 Task: Create a due date automation trigger when advanced on, on the monday of the week before a card is due add dates starting in between 1 and 5 days at 11:00 AM.
Action: Mouse moved to (1159, 90)
Screenshot: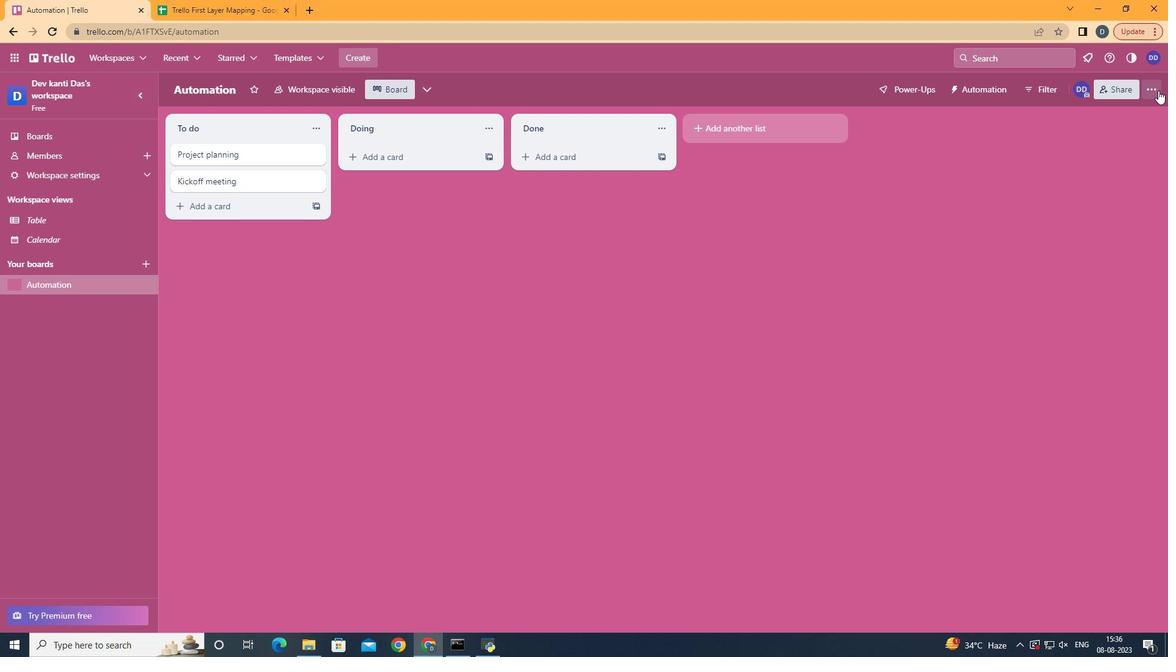 
Action: Mouse pressed left at (1159, 90)
Screenshot: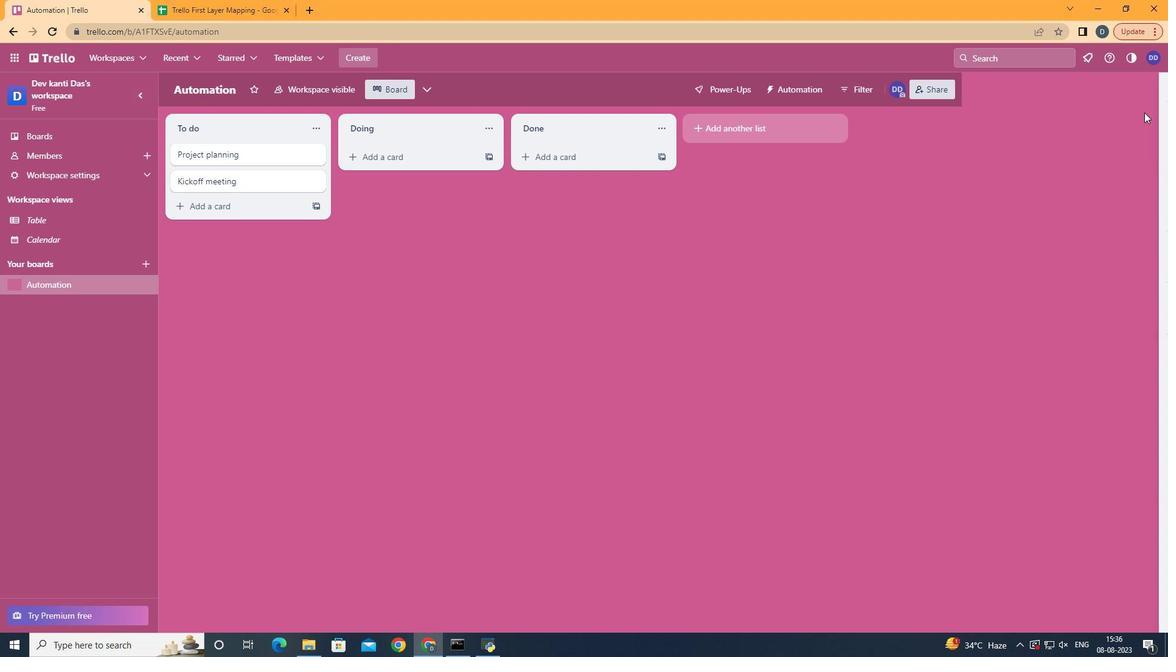 
Action: Mouse moved to (1078, 253)
Screenshot: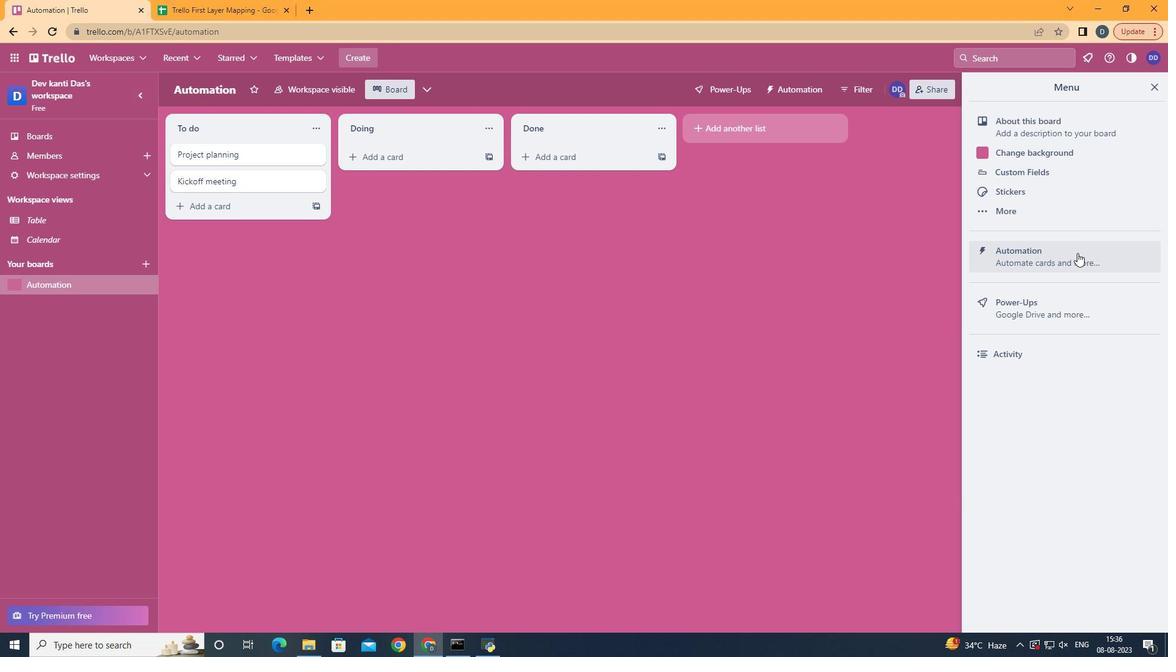 
Action: Mouse pressed left at (1078, 253)
Screenshot: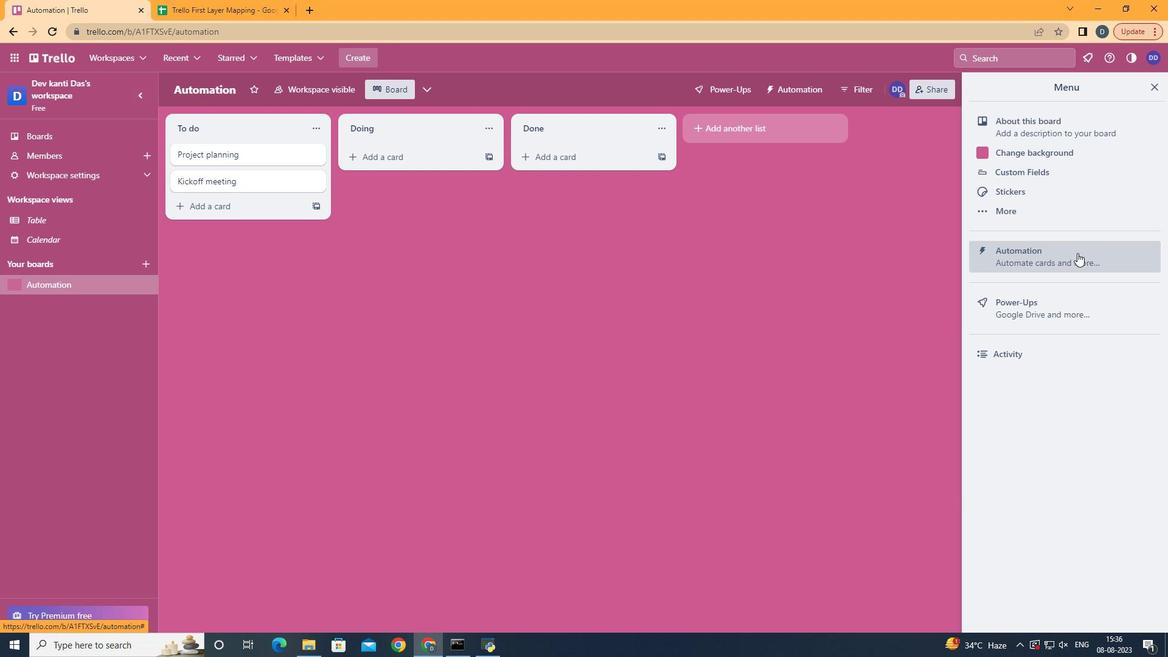 
Action: Mouse moved to (238, 248)
Screenshot: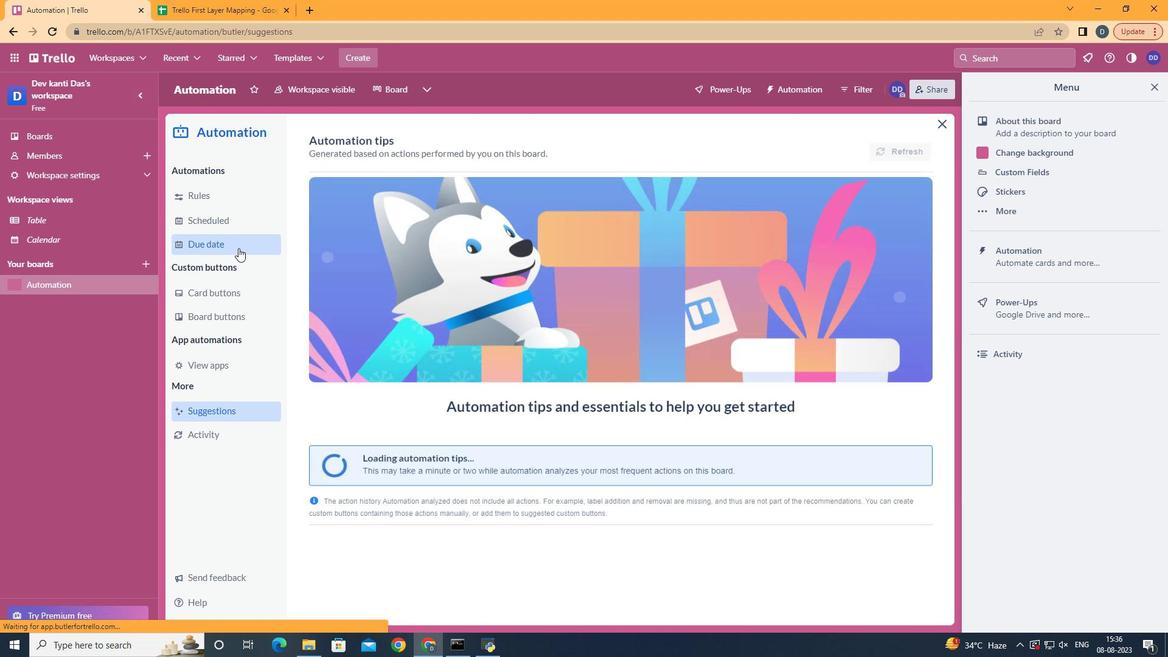
Action: Mouse pressed left at (238, 248)
Screenshot: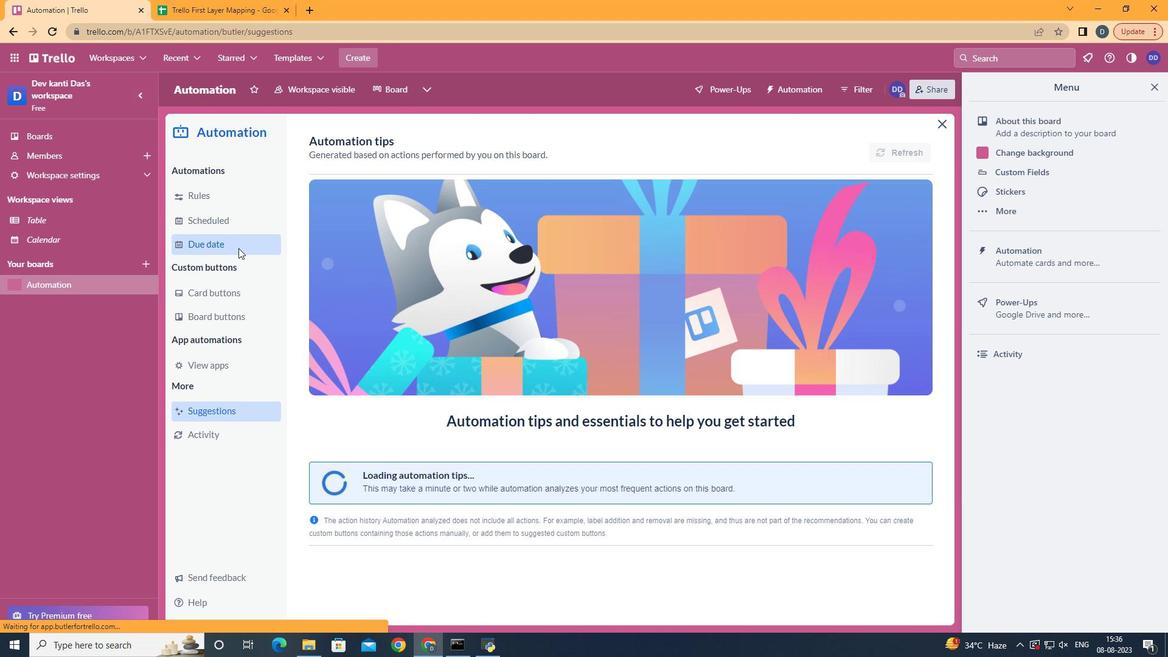 
Action: Mouse moved to (845, 145)
Screenshot: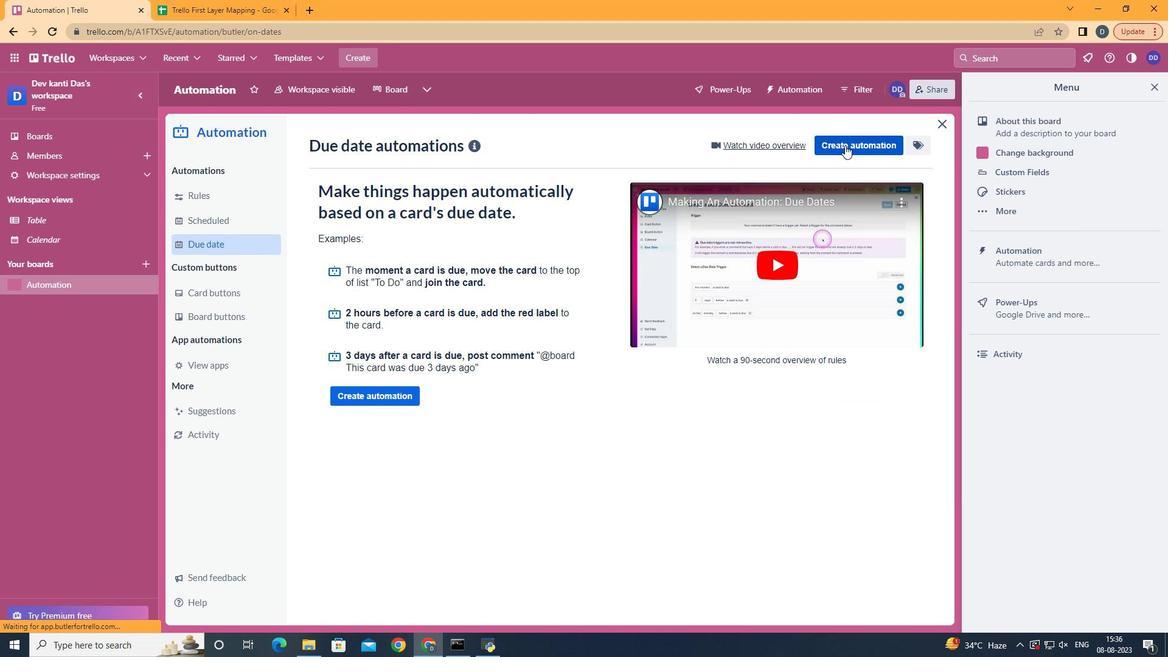 
Action: Mouse pressed left at (845, 145)
Screenshot: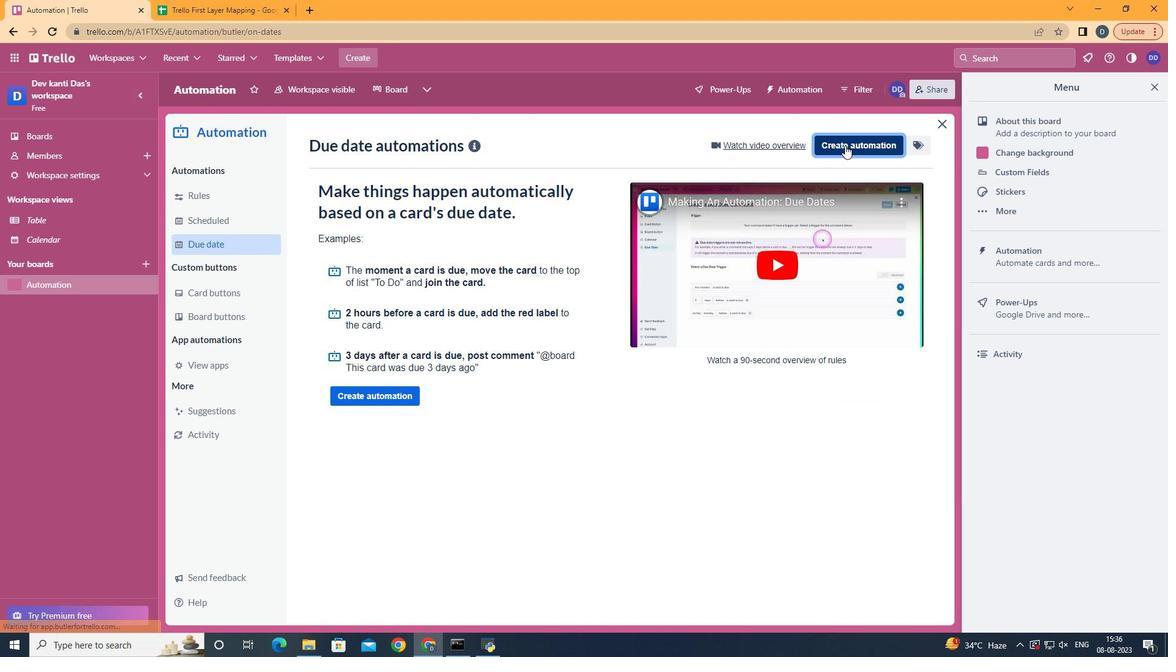 
Action: Mouse moved to (628, 270)
Screenshot: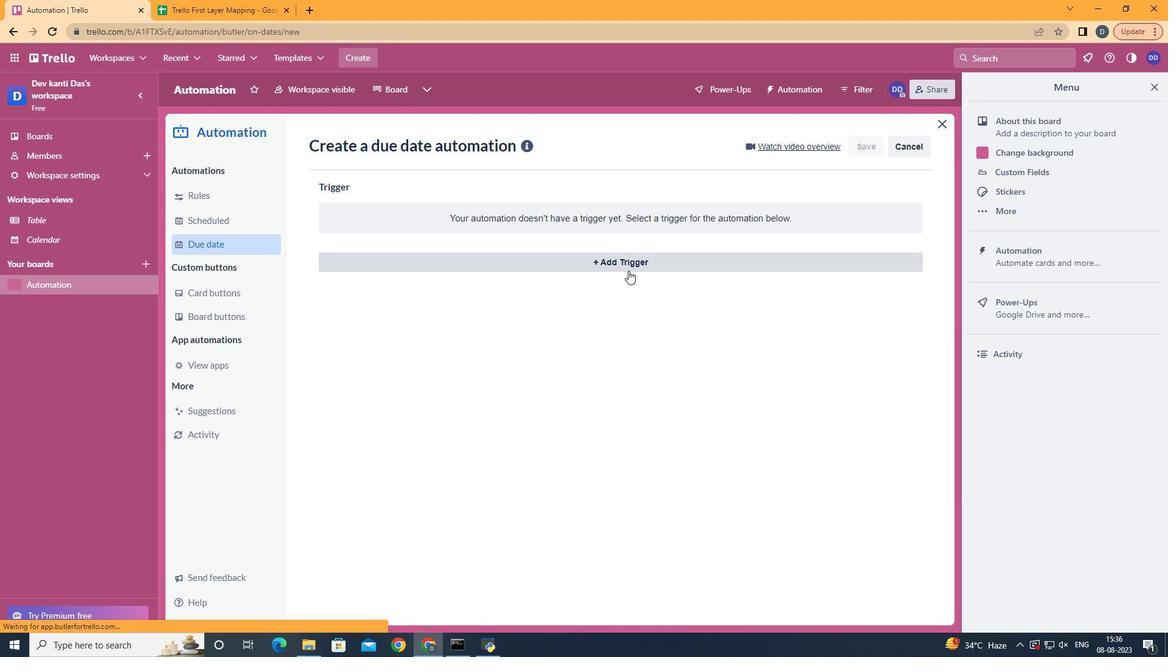 
Action: Mouse pressed left at (628, 270)
Screenshot: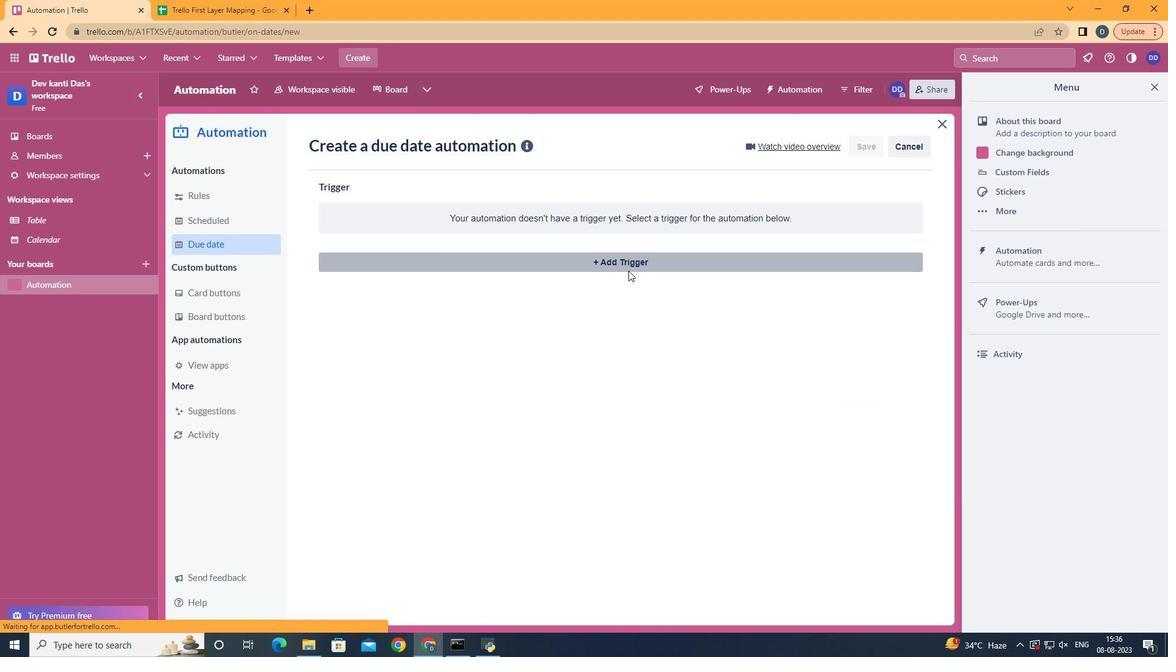 
Action: Mouse moved to (437, 583)
Screenshot: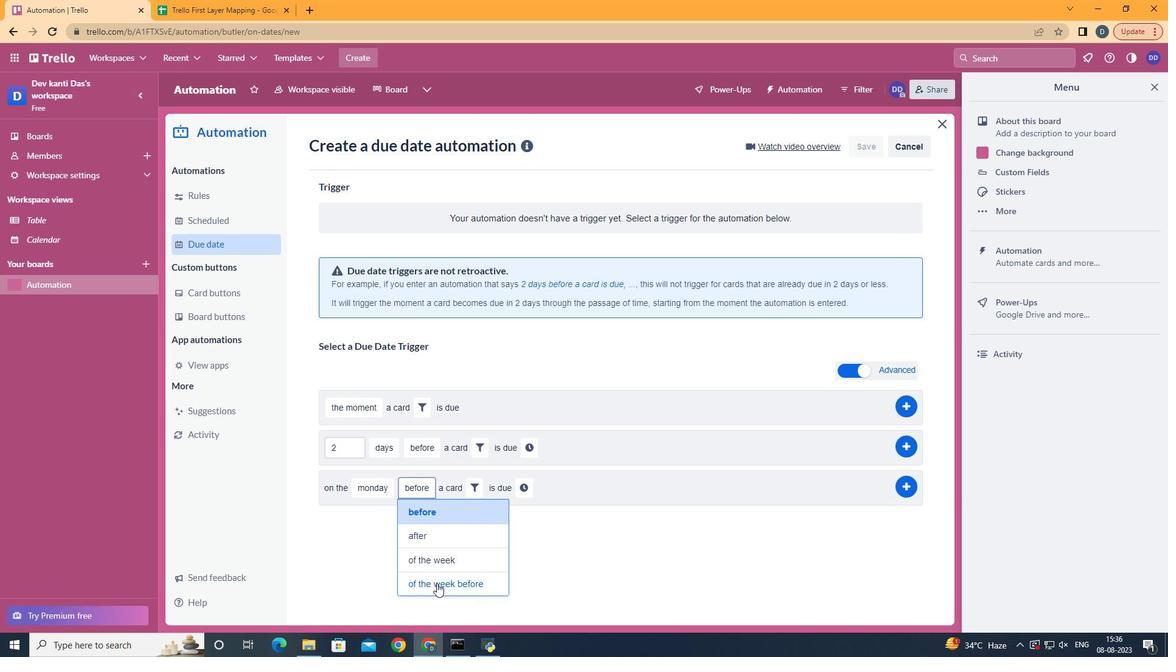
Action: Mouse pressed left at (437, 583)
Screenshot: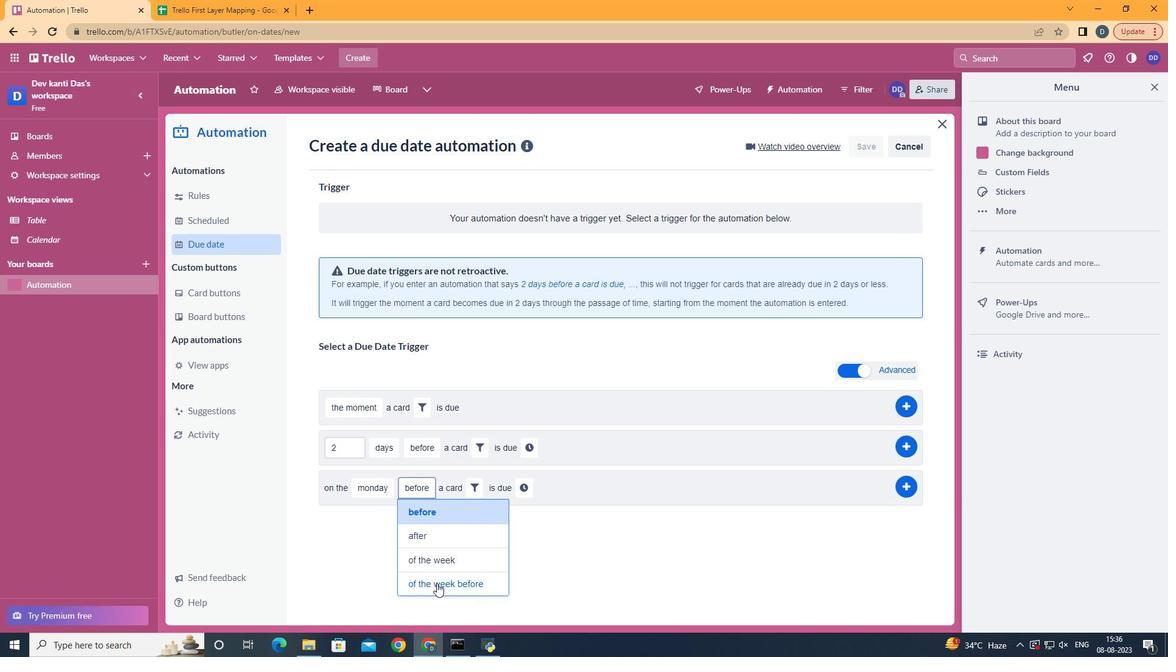 
Action: Mouse moved to (521, 491)
Screenshot: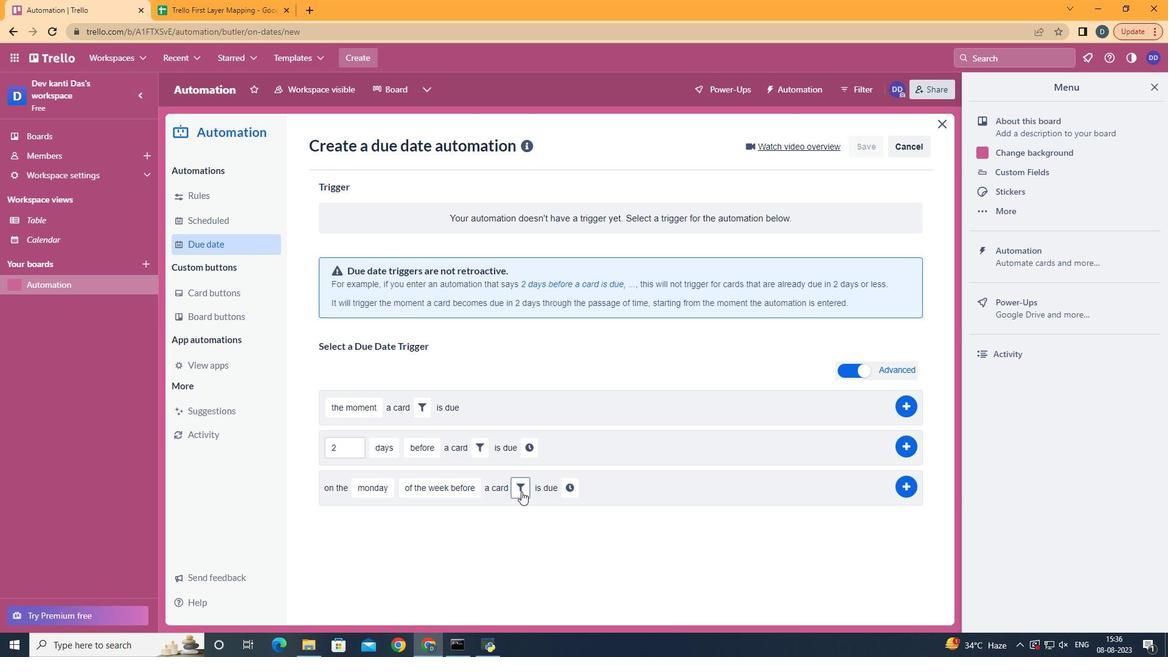 
Action: Mouse pressed left at (521, 491)
Screenshot: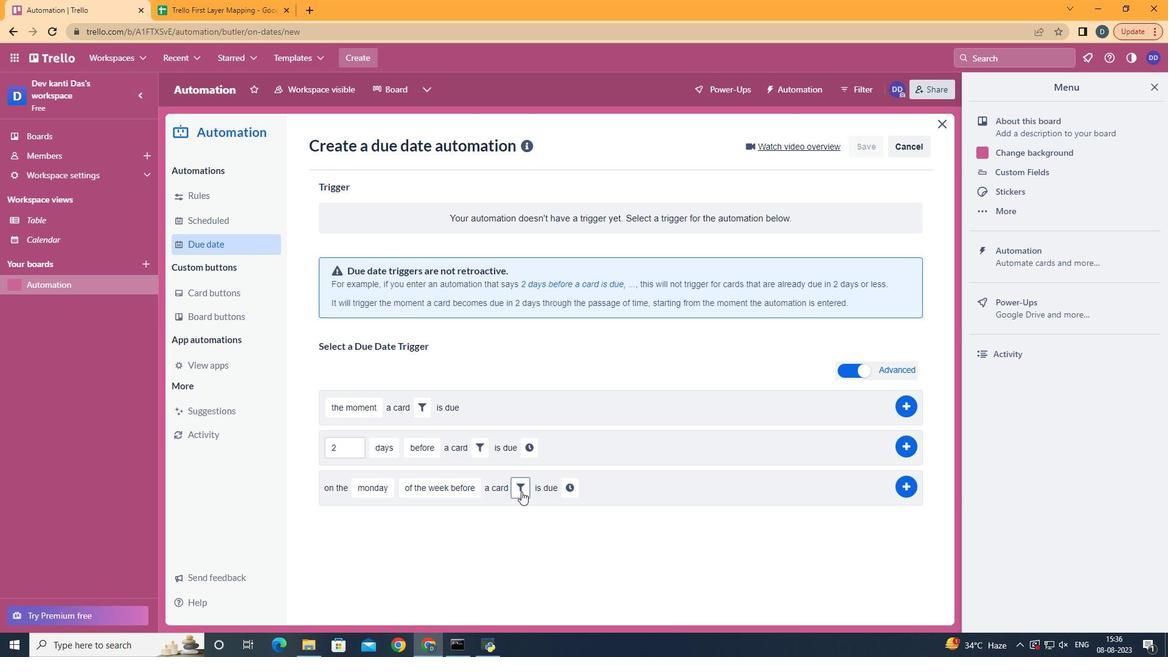 
Action: Mouse moved to (567, 532)
Screenshot: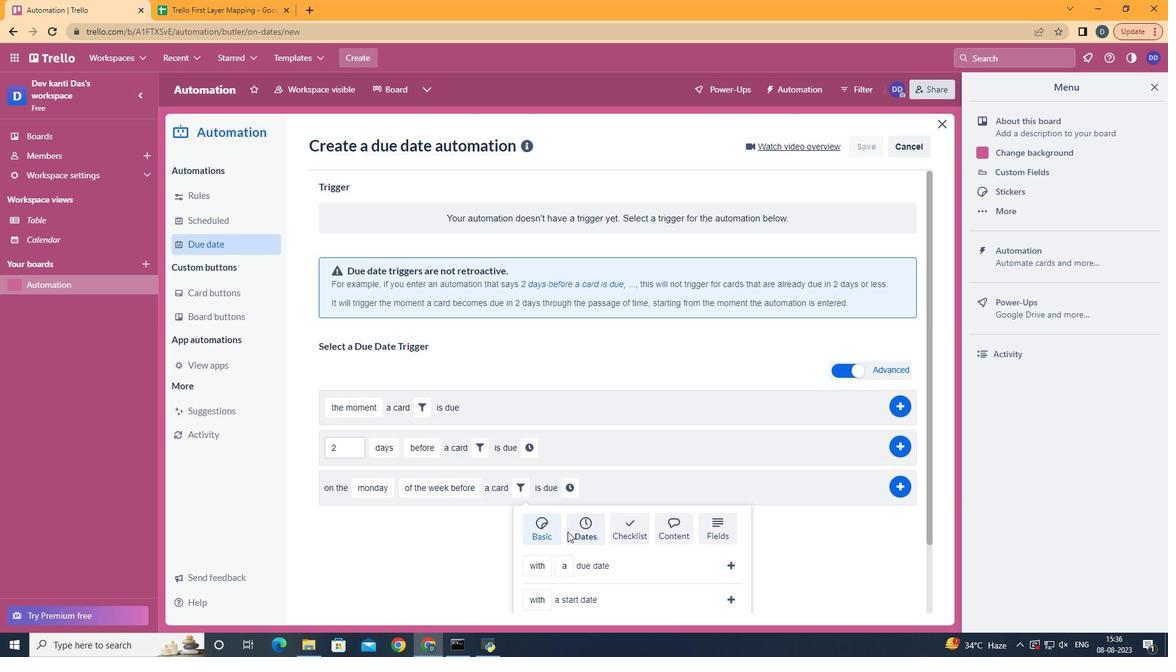 
Action: Mouse pressed left at (567, 532)
Screenshot: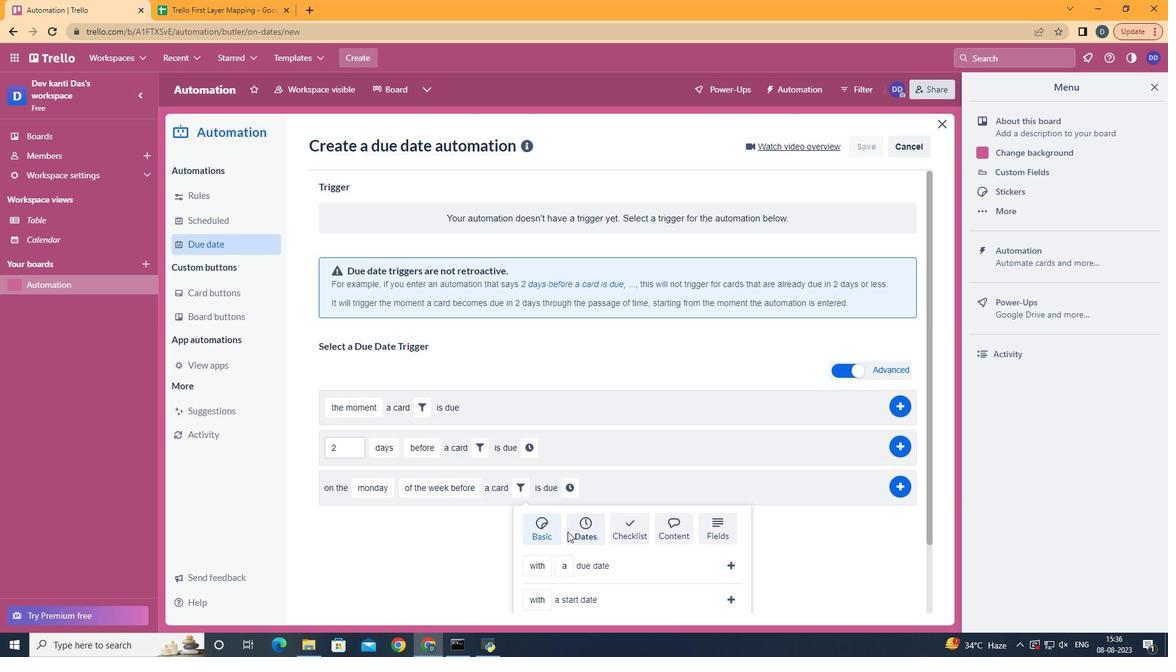
Action: Mouse scrolled (567, 531) with delta (0, 0)
Screenshot: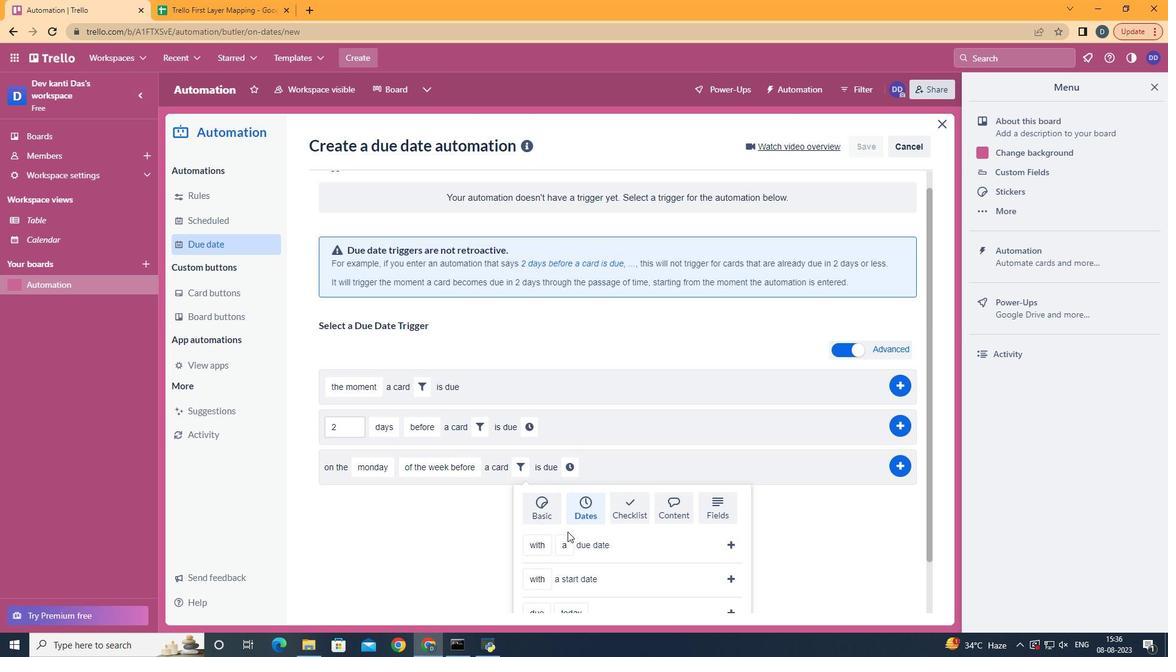 
Action: Mouse scrolled (567, 531) with delta (0, 0)
Screenshot: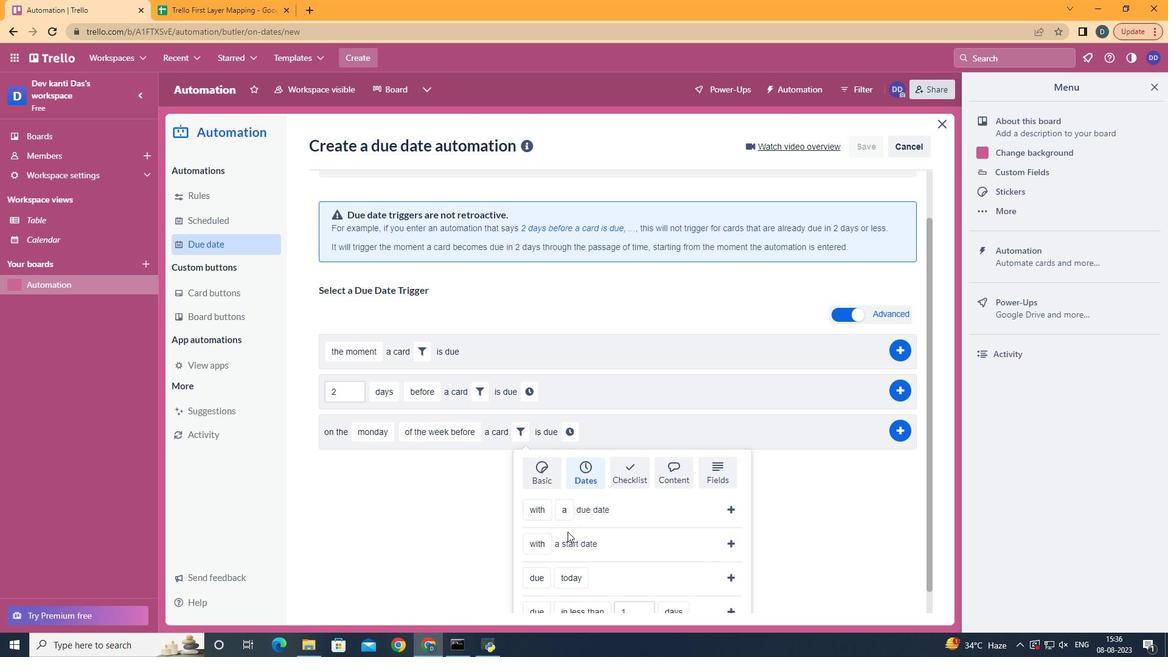 
Action: Mouse scrolled (567, 531) with delta (0, 0)
Screenshot: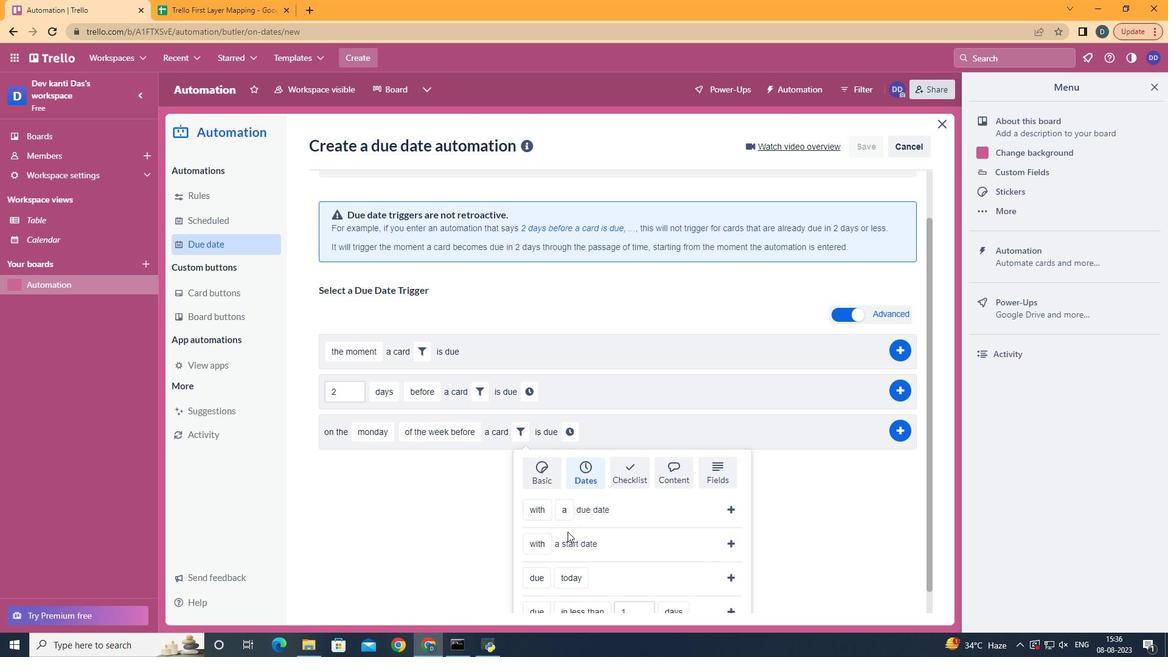 
Action: Mouse scrolled (567, 531) with delta (0, 0)
Screenshot: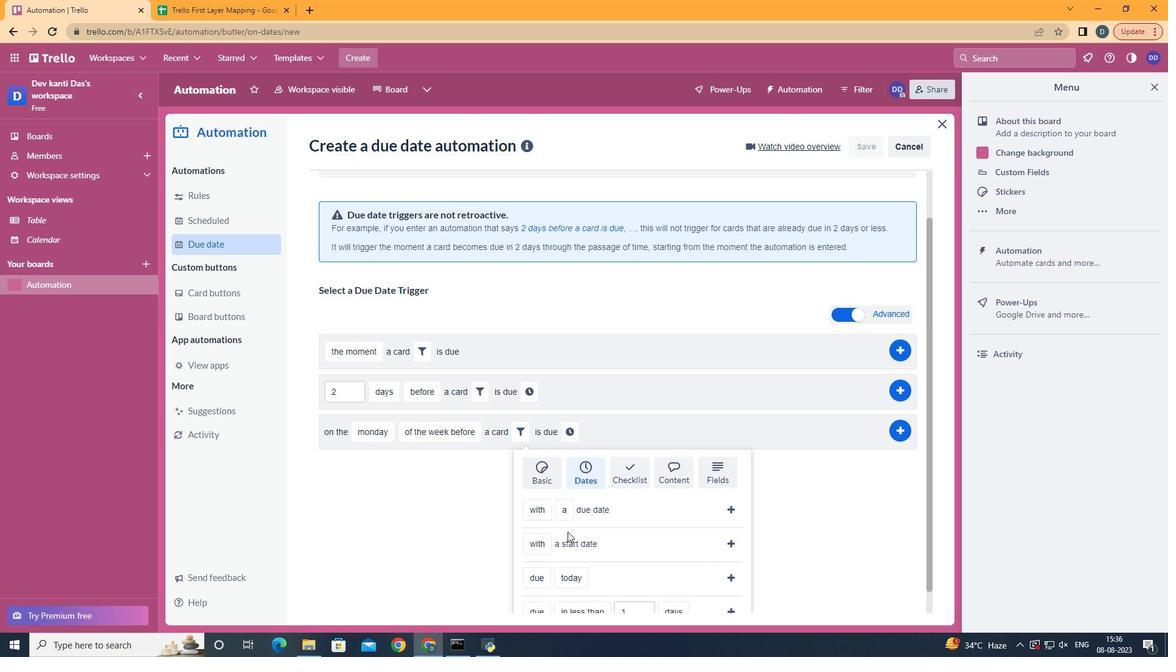 
Action: Mouse moved to (549, 555)
Screenshot: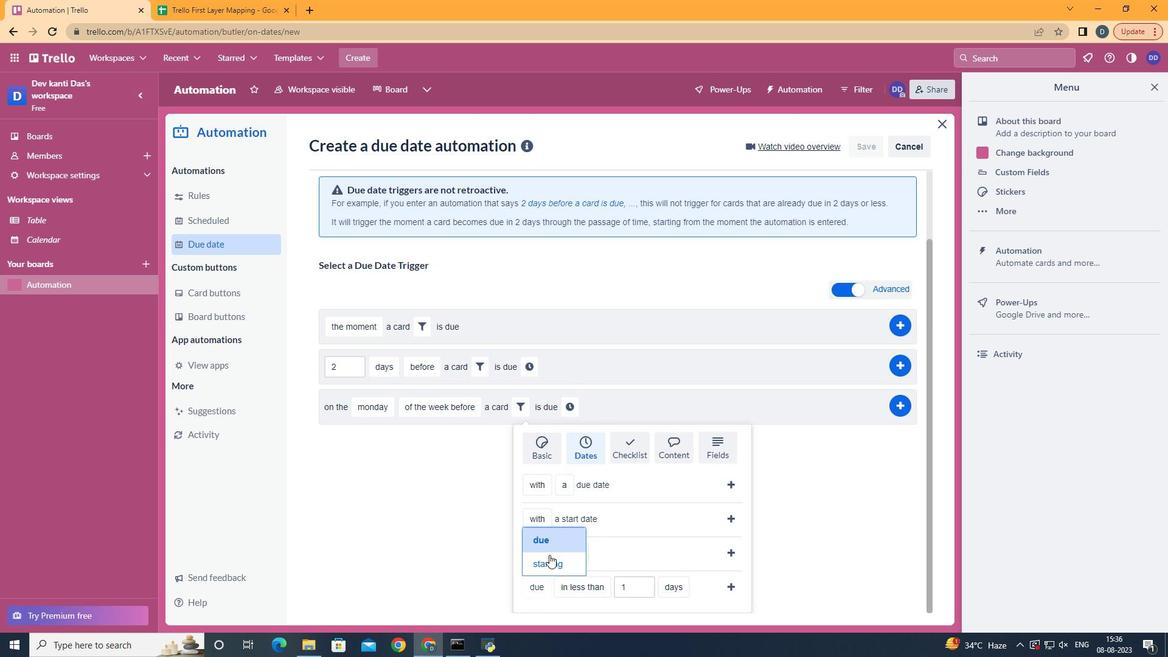 
Action: Mouse pressed left at (549, 555)
Screenshot: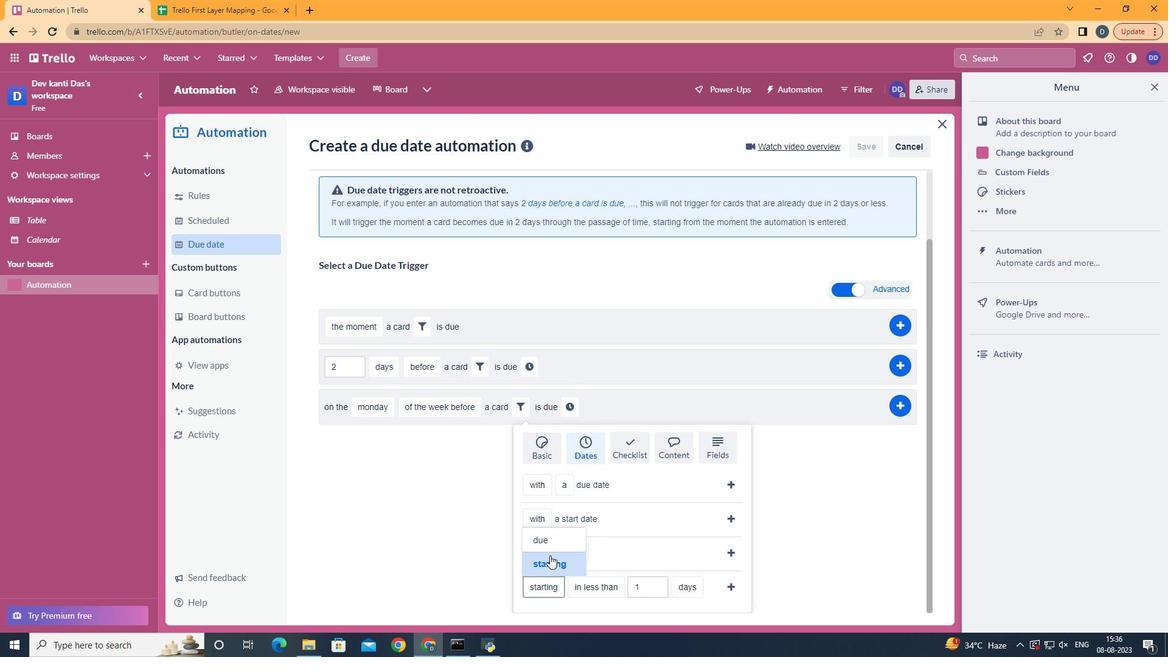 
Action: Mouse moved to (616, 564)
Screenshot: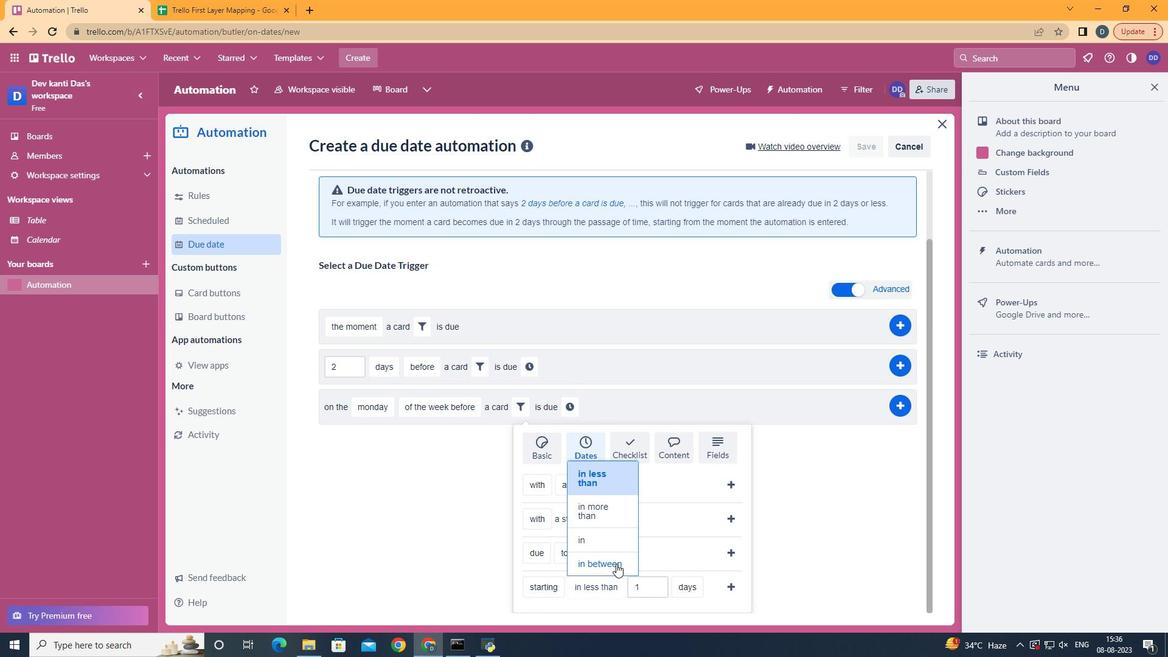 
Action: Mouse pressed left at (616, 564)
Screenshot: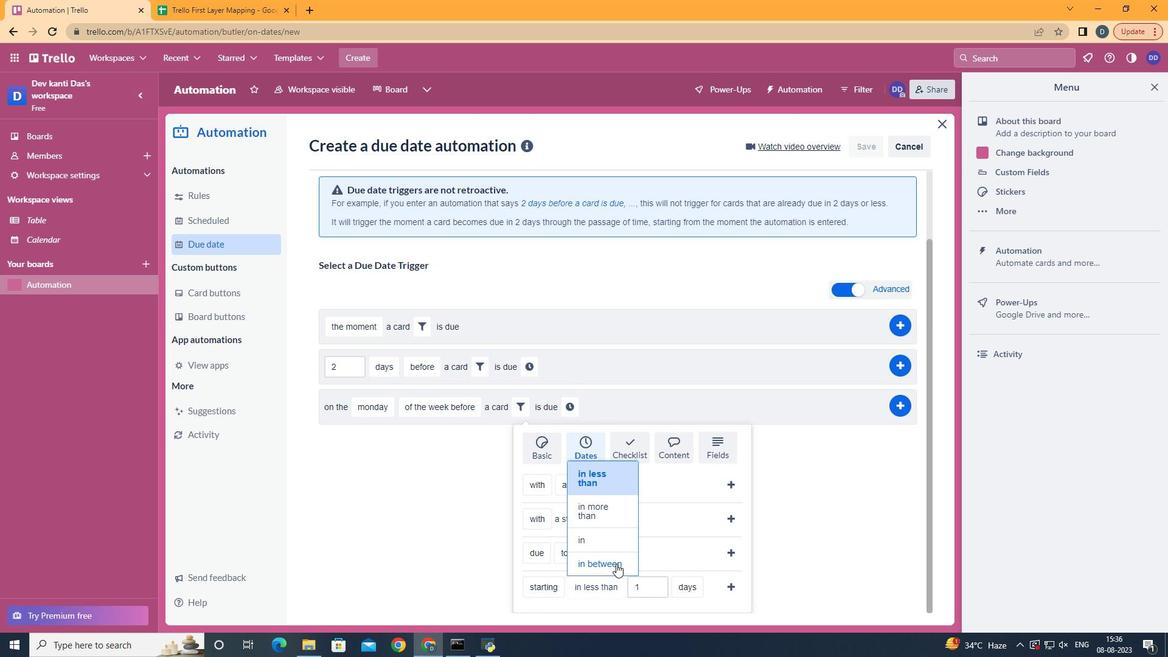 
Action: Mouse moved to (752, 537)
Screenshot: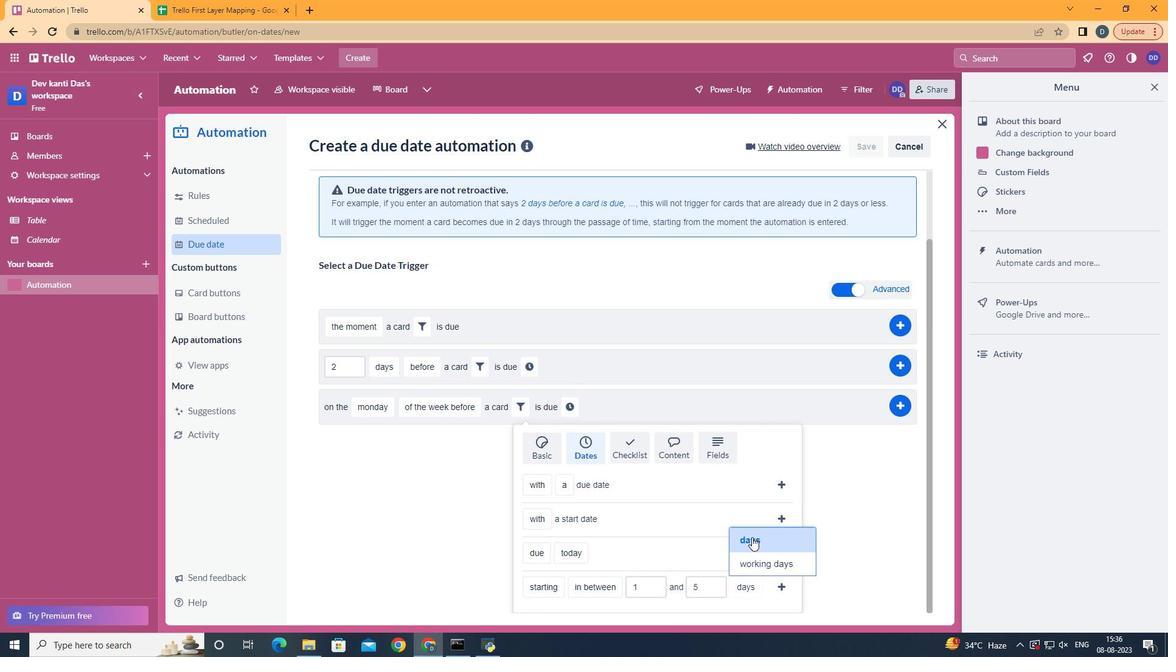
Action: Mouse pressed left at (752, 537)
Screenshot: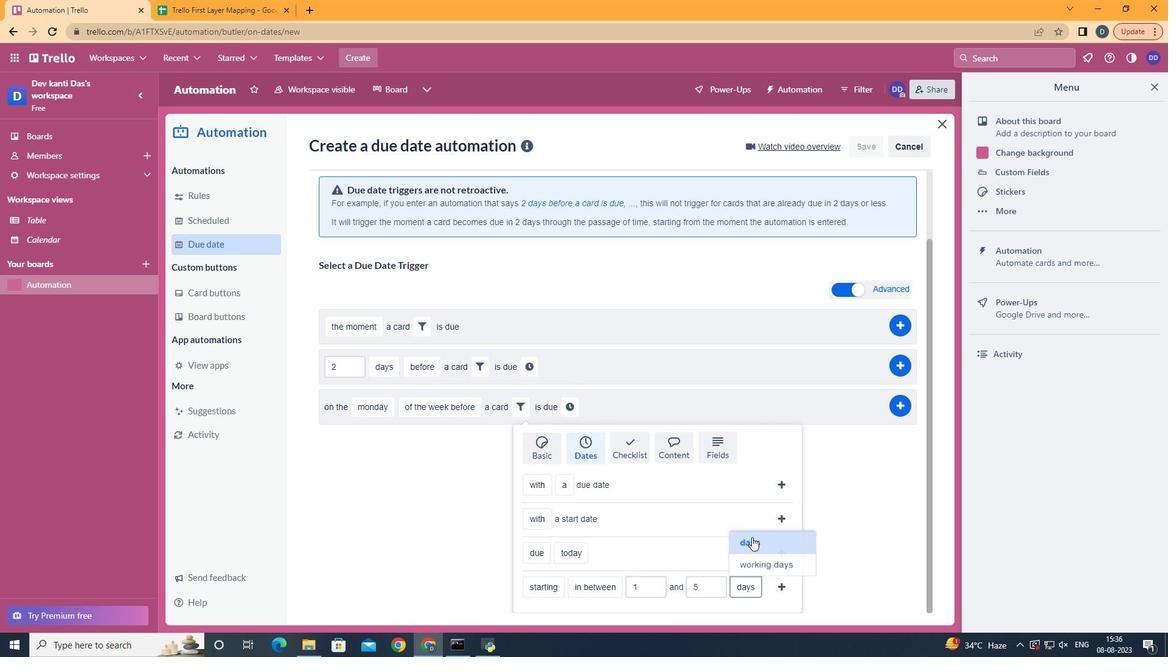 
Action: Mouse moved to (783, 580)
Screenshot: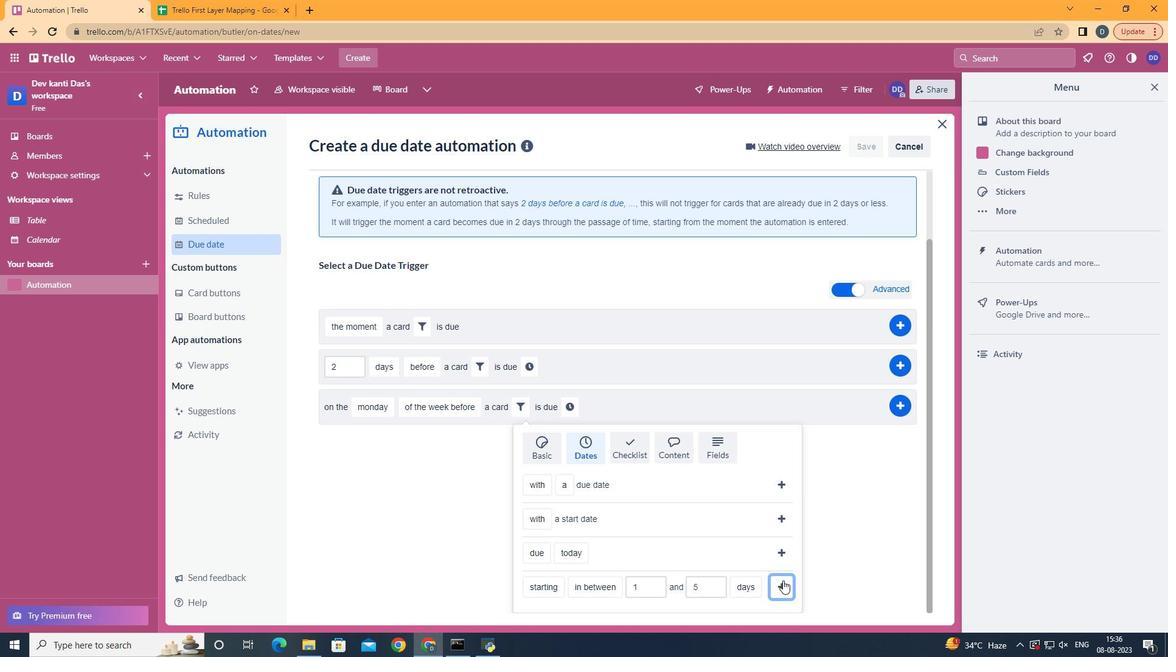 
Action: Mouse pressed left at (783, 580)
Screenshot: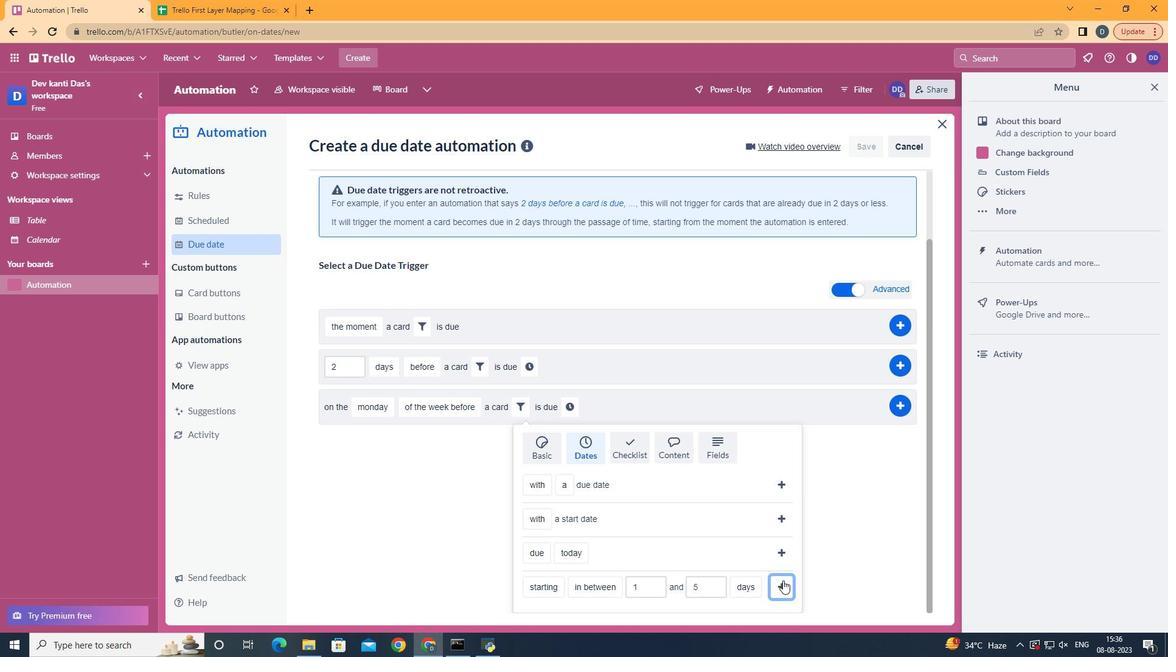 
Action: Mouse moved to (723, 493)
Screenshot: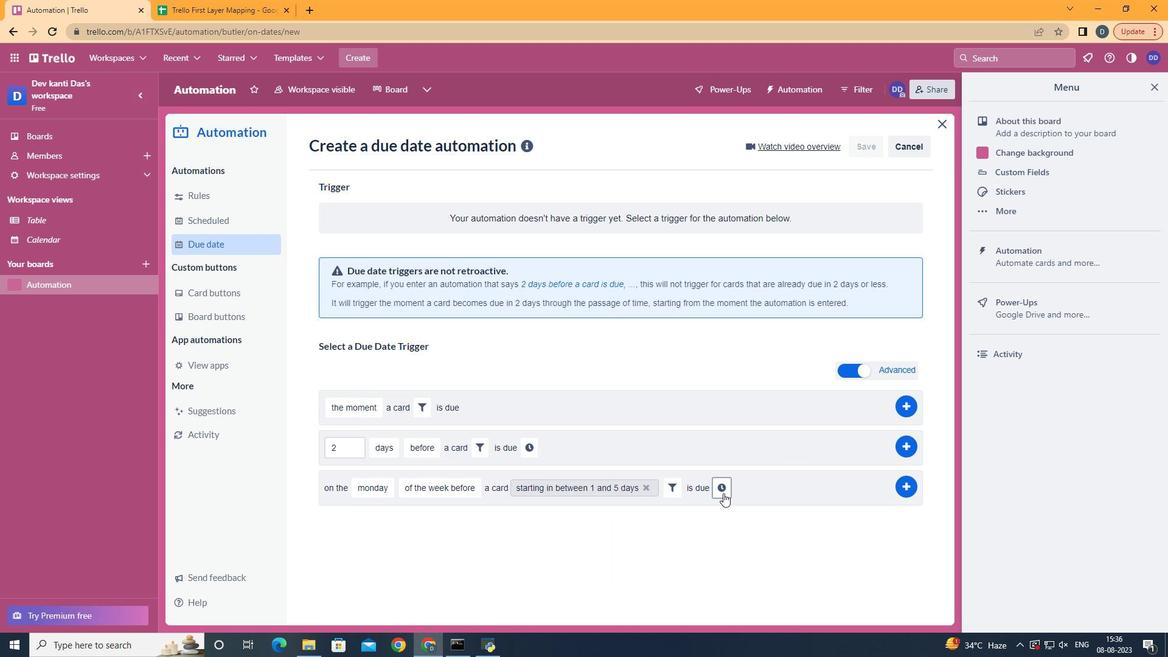 
Action: Mouse pressed left at (723, 493)
Screenshot: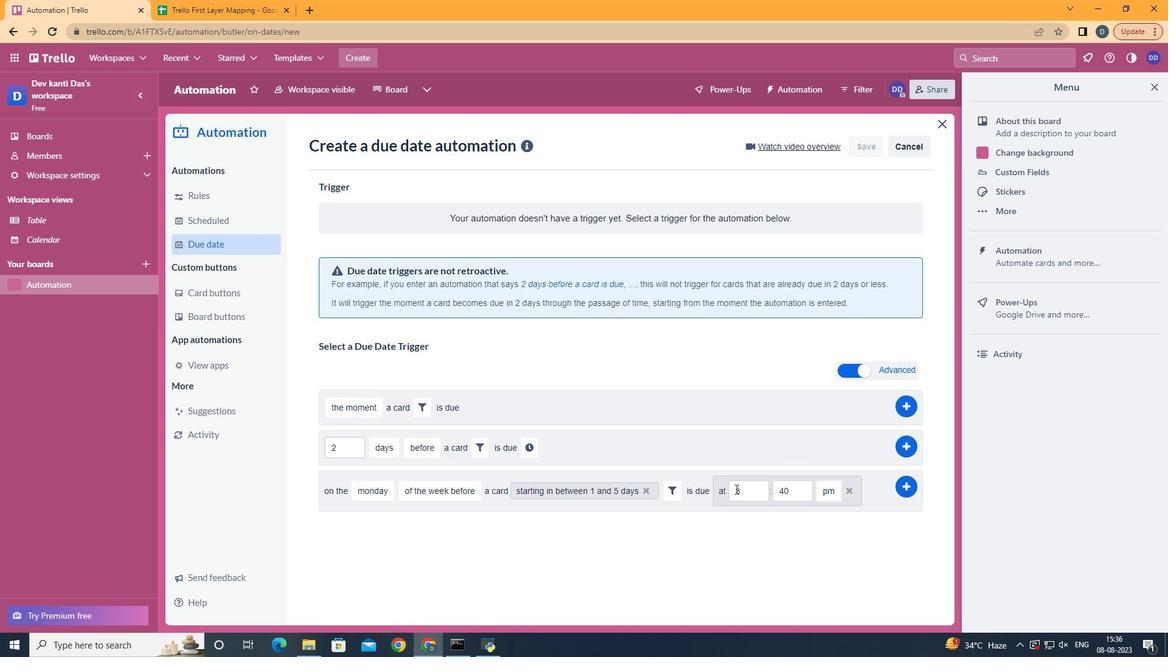 
Action: Mouse moved to (745, 487)
Screenshot: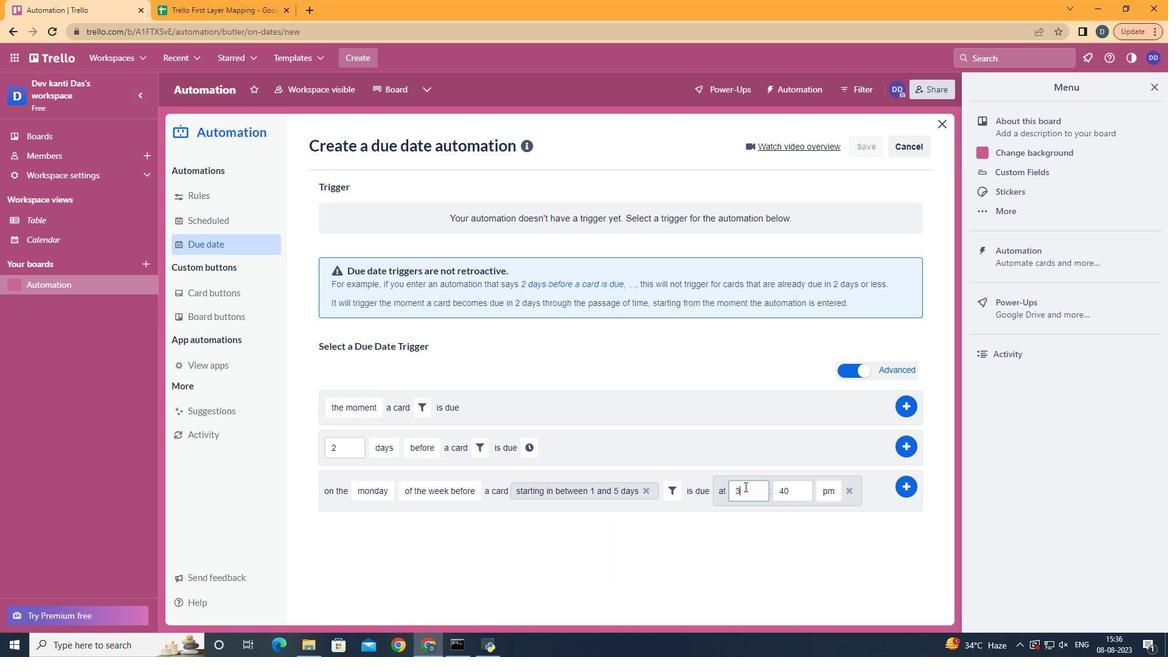 
Action: Mouse pressed left at (745, 487)
Screenshot: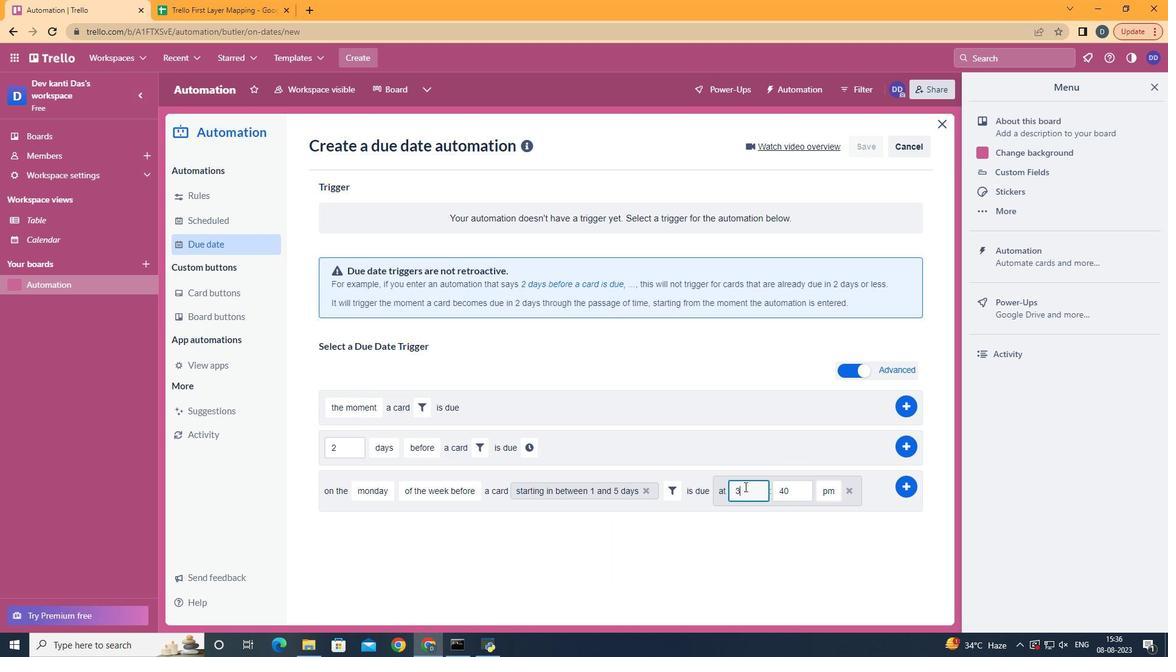 
Action: Mouse moved to (748, 485)
Screenshot: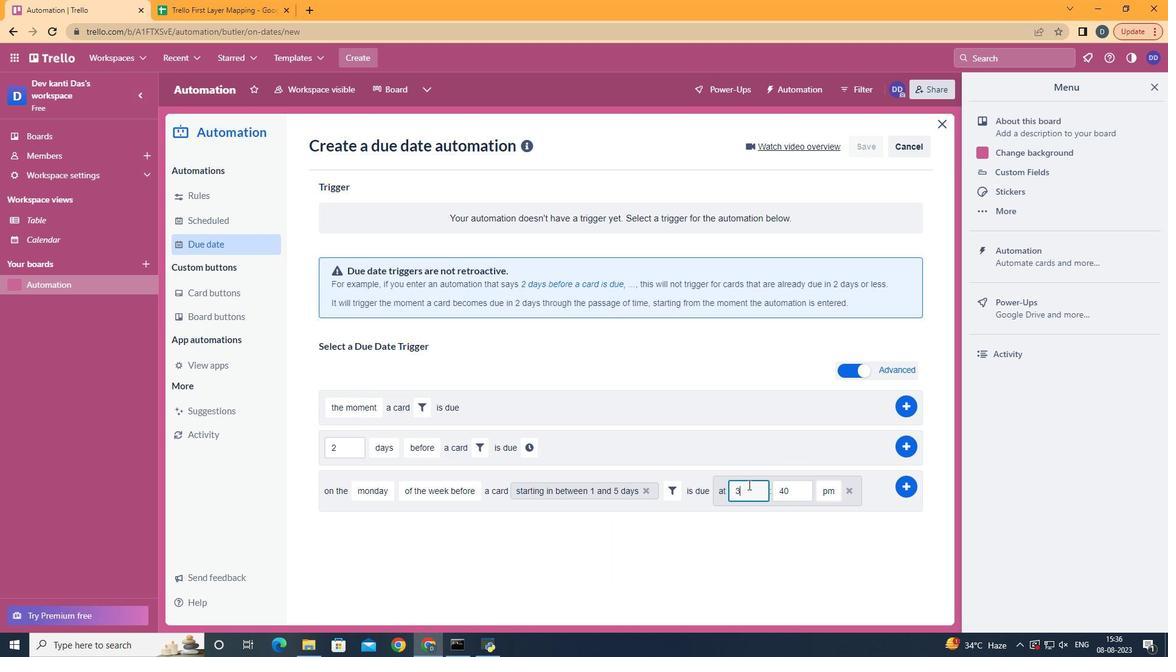 
Action: Key pressed <Key.backspace>11
Screenshot: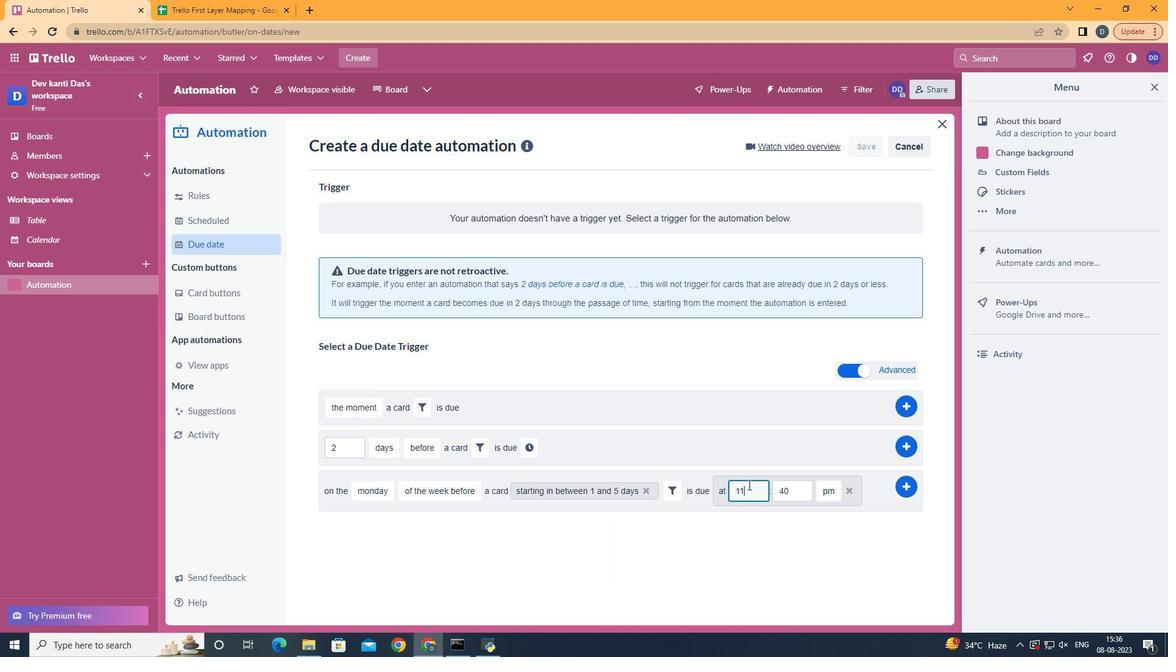 
Action: Mouse moved to (801, 496)
Screenshot: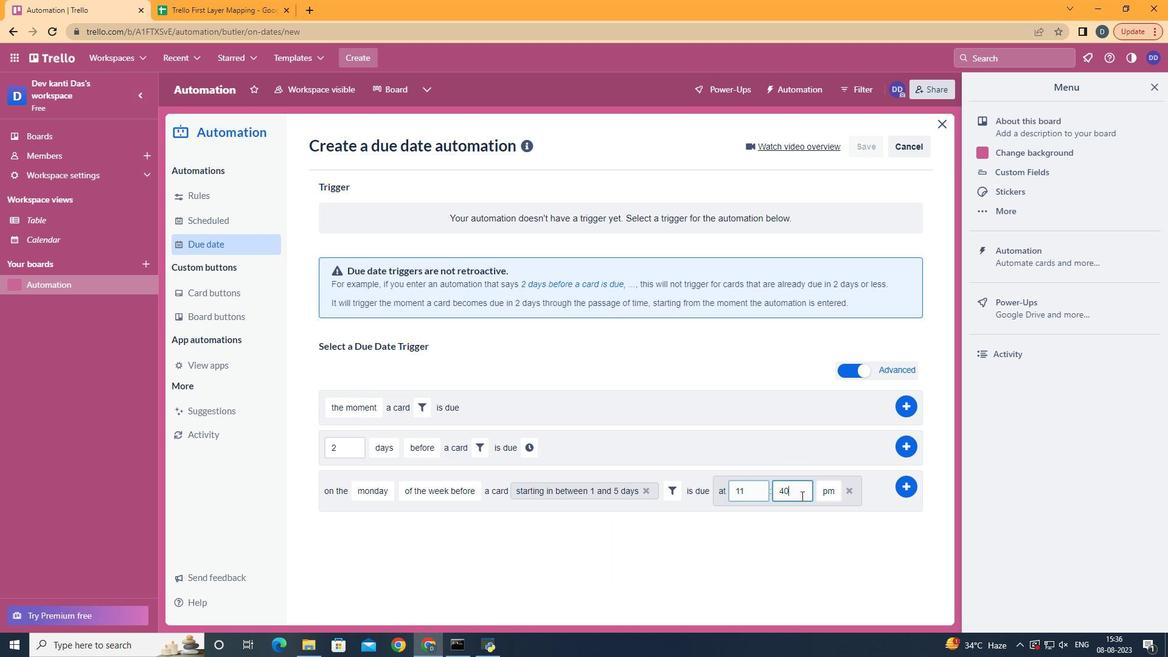 
Action: Mouse pressed left at (801, 496)
Screenshot: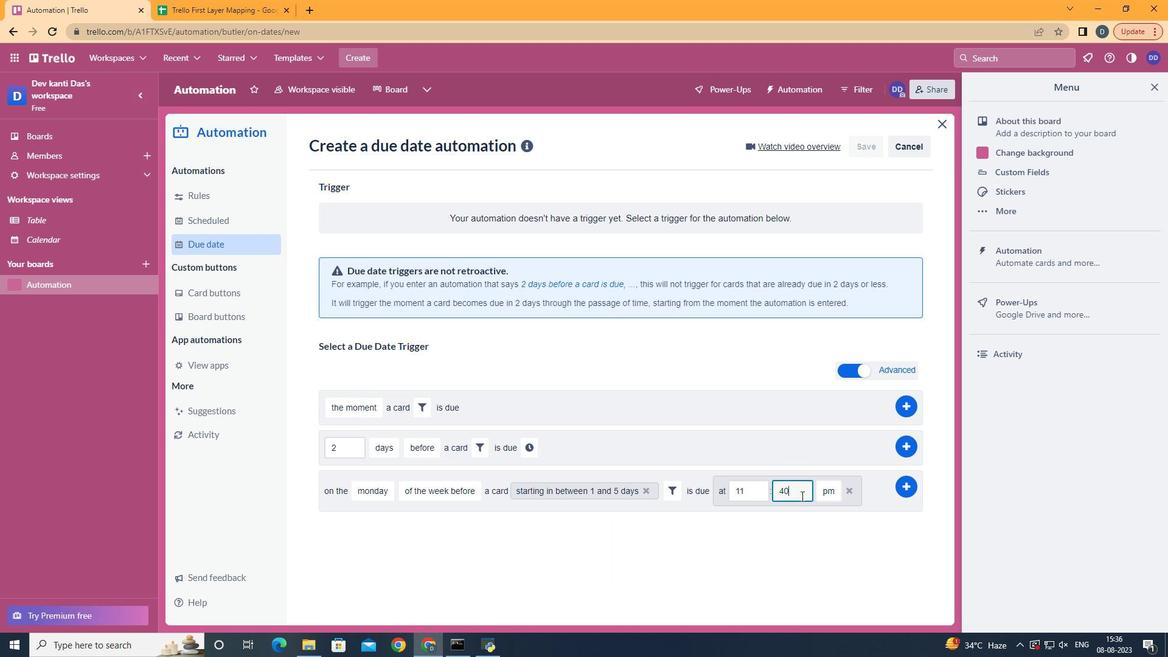 
Action: Key pressed <Key.backspace><Key.backspace>00
Screenshot: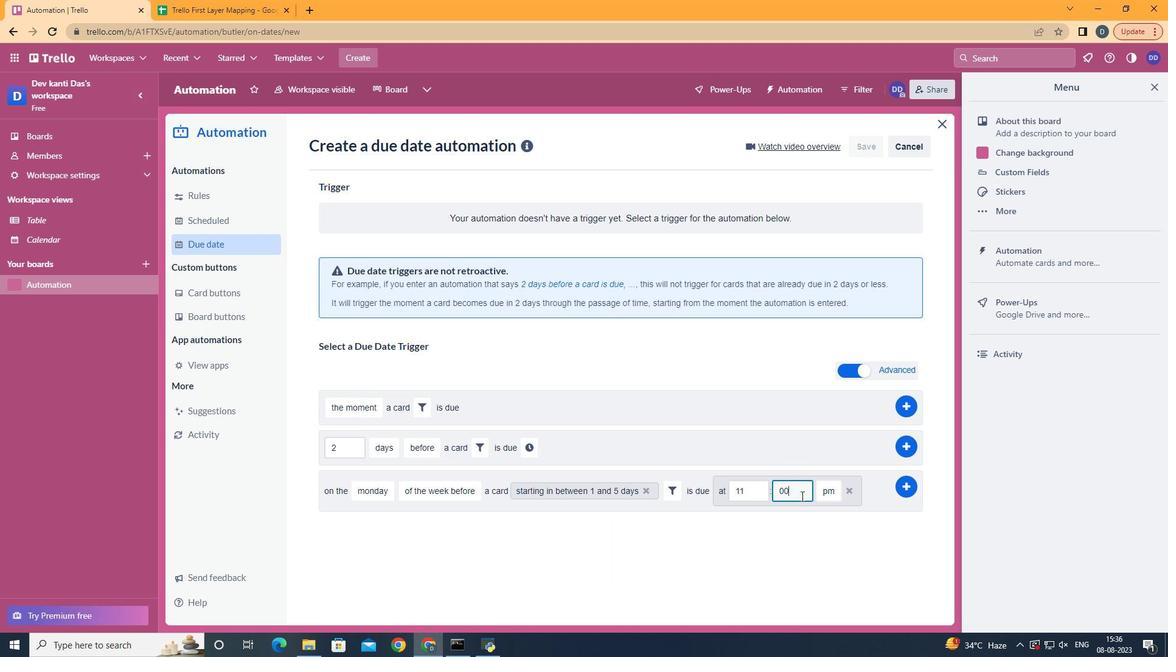 
Action: Mouse moved to (829, 511)
Screenshot: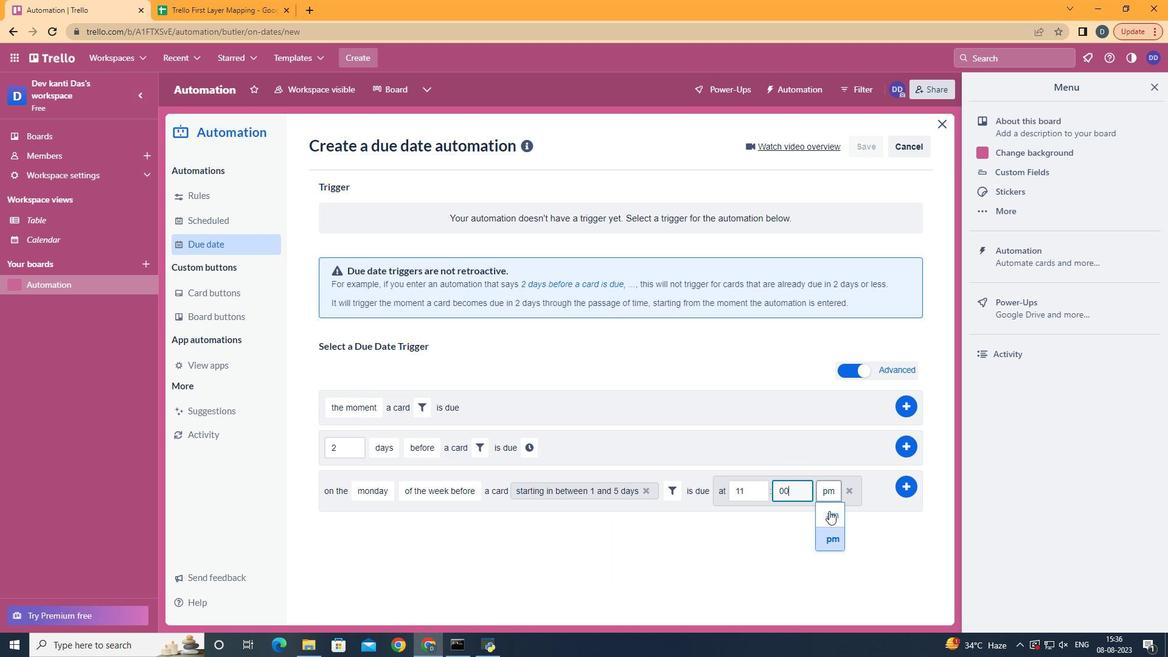 
Action: Mouse pressed left at (829, 511)
Screenshot: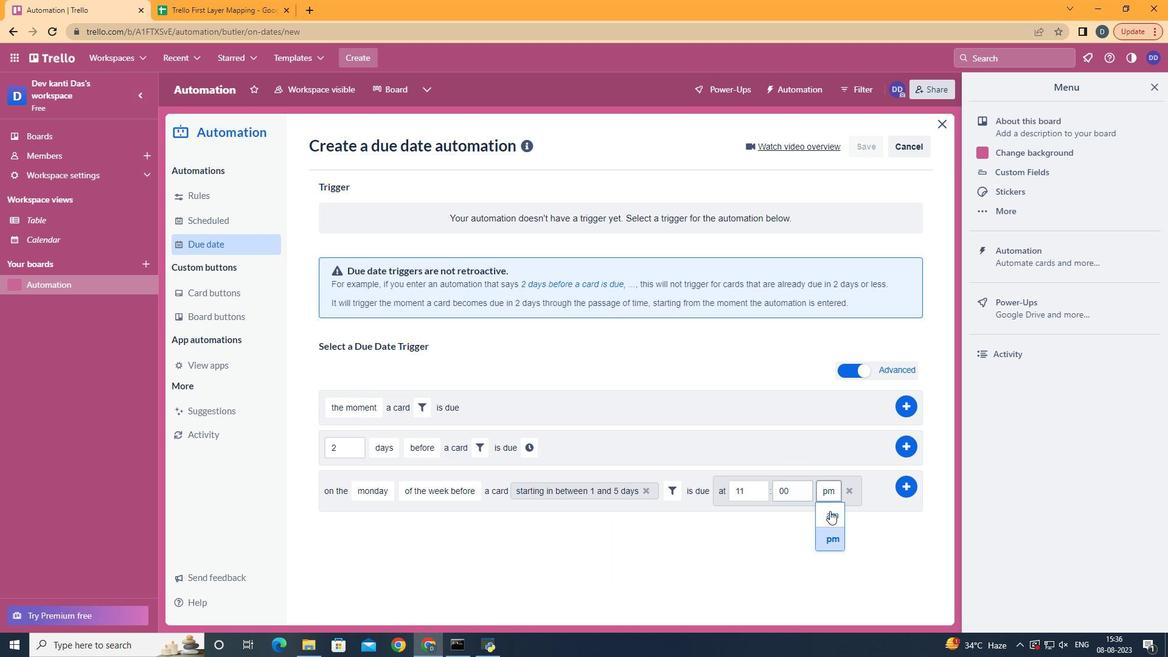 
Action: Mouse moved to (911, 493)
Screenshot: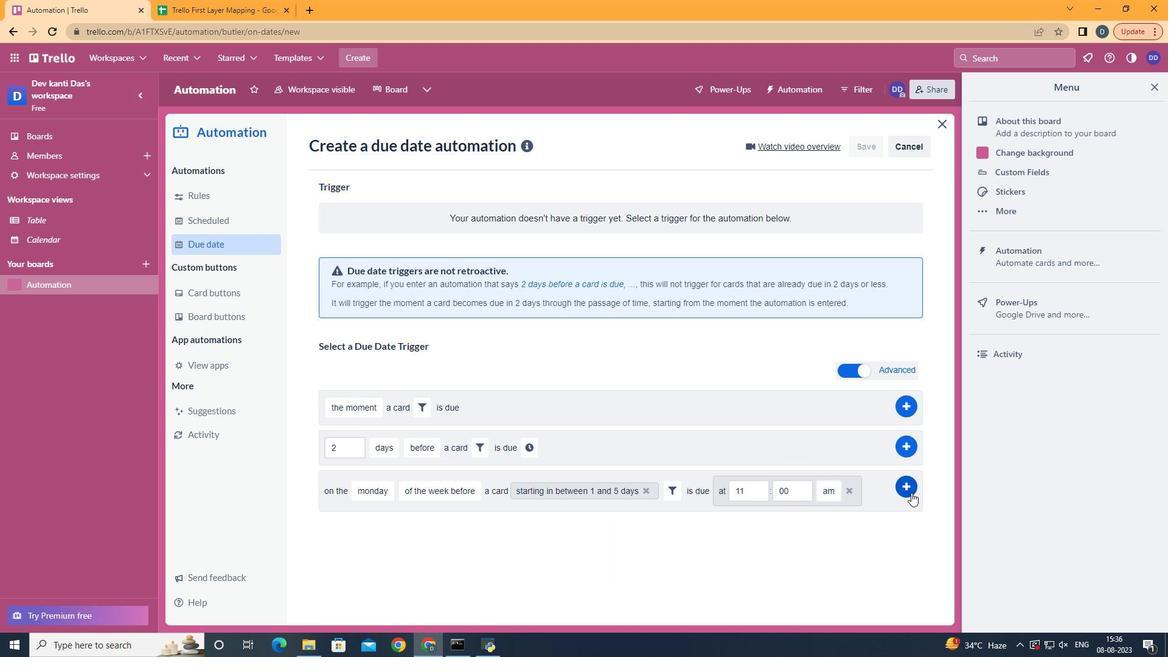 
Action: Mouse pressed left at (911, 493)
Screenshot: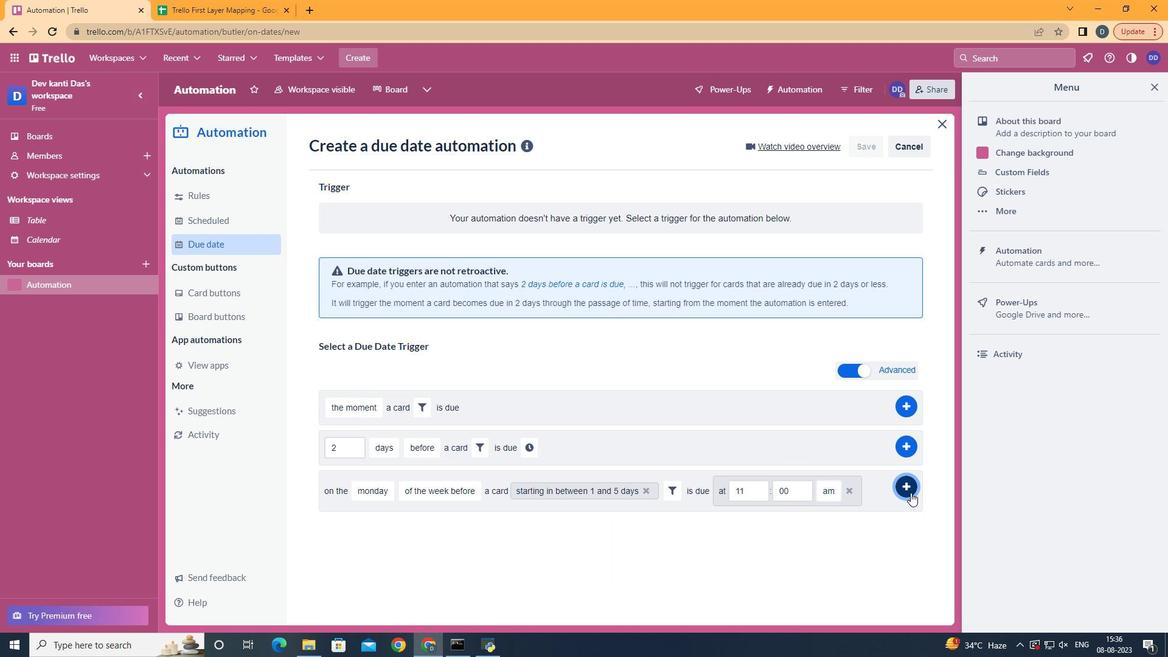 
Action: Mouse moved to (700, 178)
Screenshot: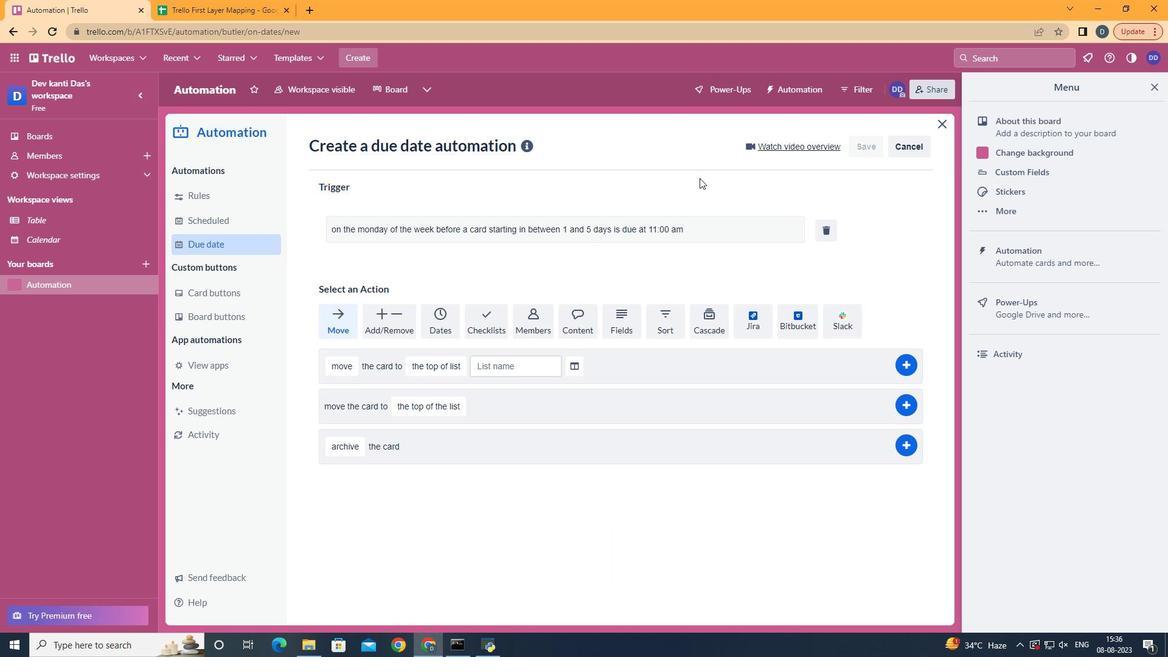 
